 Task: Add a field from the Popular template Effort Level a blank project AgileMentor
Action: Mouse moved to (71, 256)
Screenshot: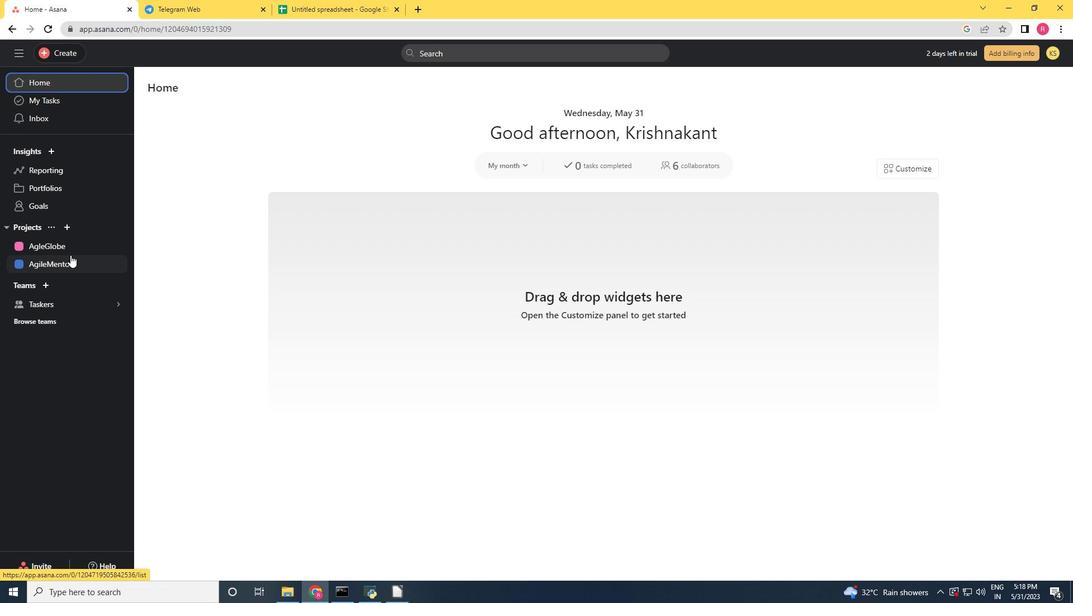 
Action: Mouse pressed left at (71, 256)
Screenshot: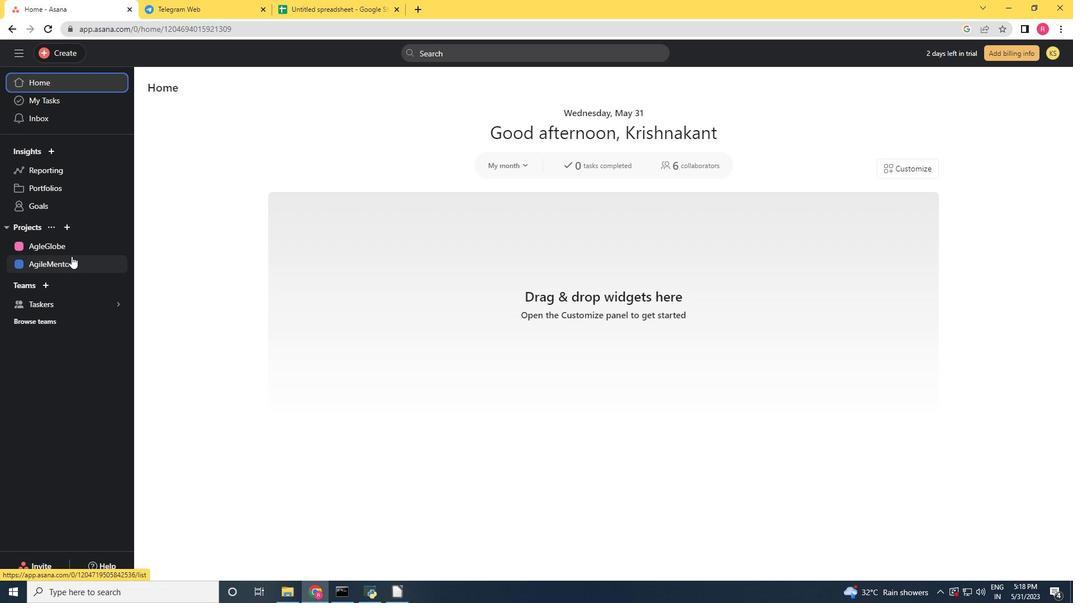 
Action: Mouse moved to (1030, 90)
Screenshot: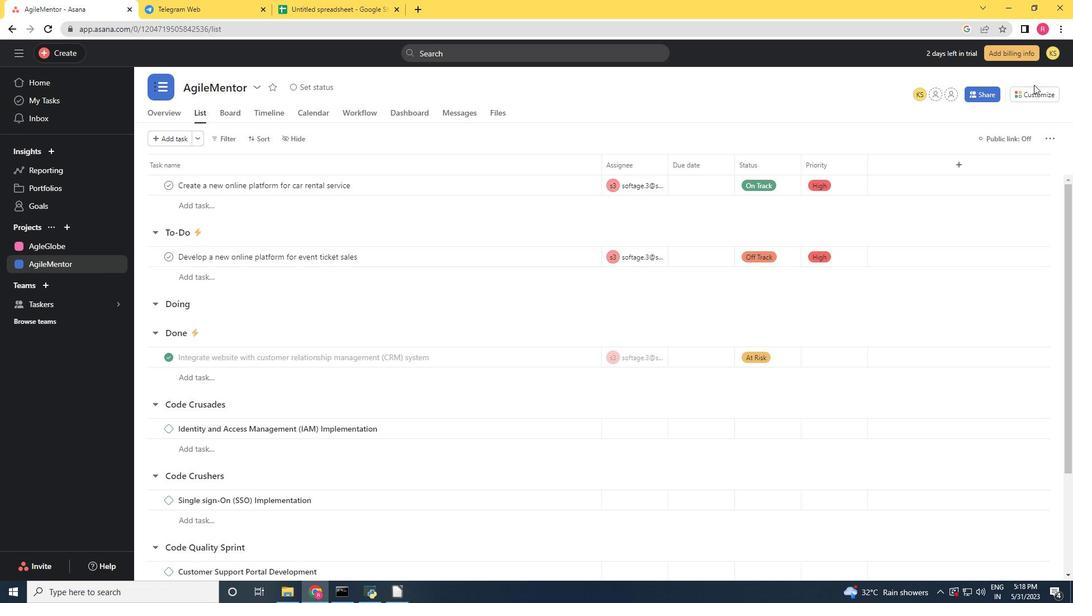 
Action: Mouse pressed left at (1030, 90)
Screenshot: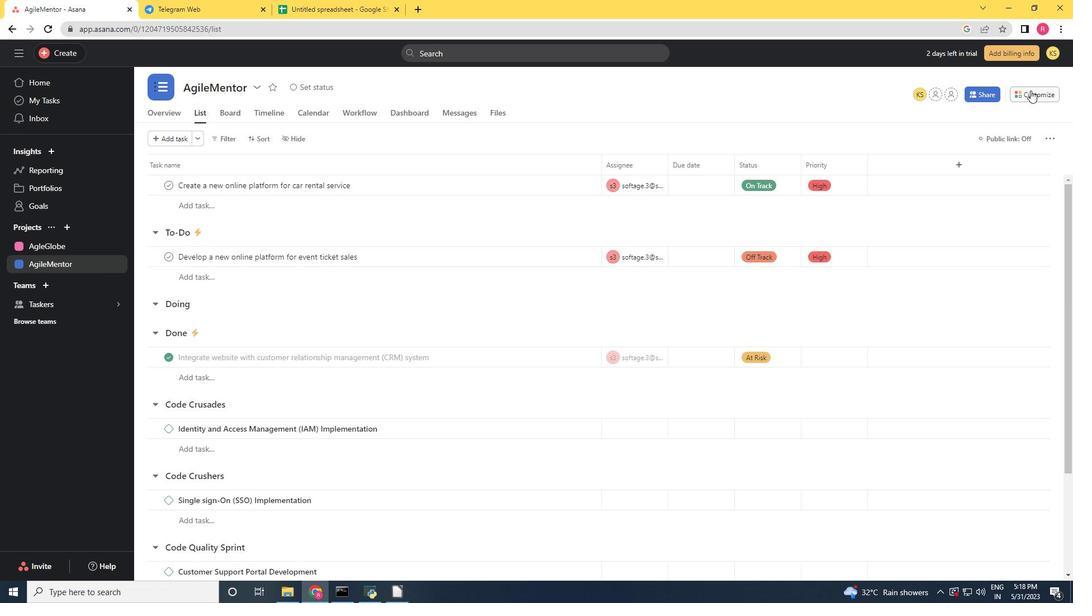 
Action: Mouse moved to (837, 192)
Screenshot: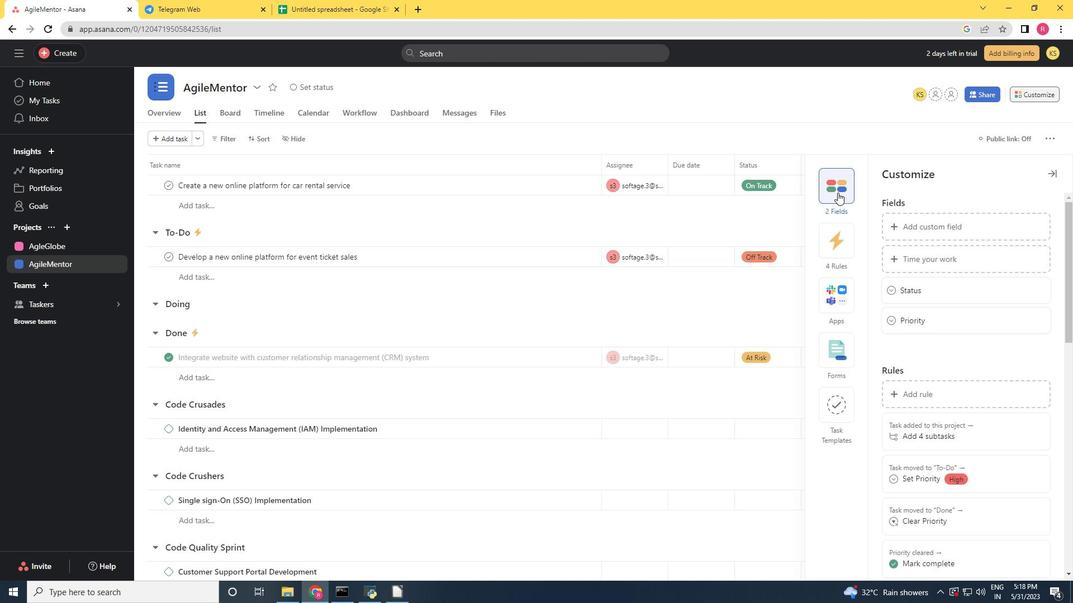 
Action: Mouse pressed left at (837, 192)
Screenshot: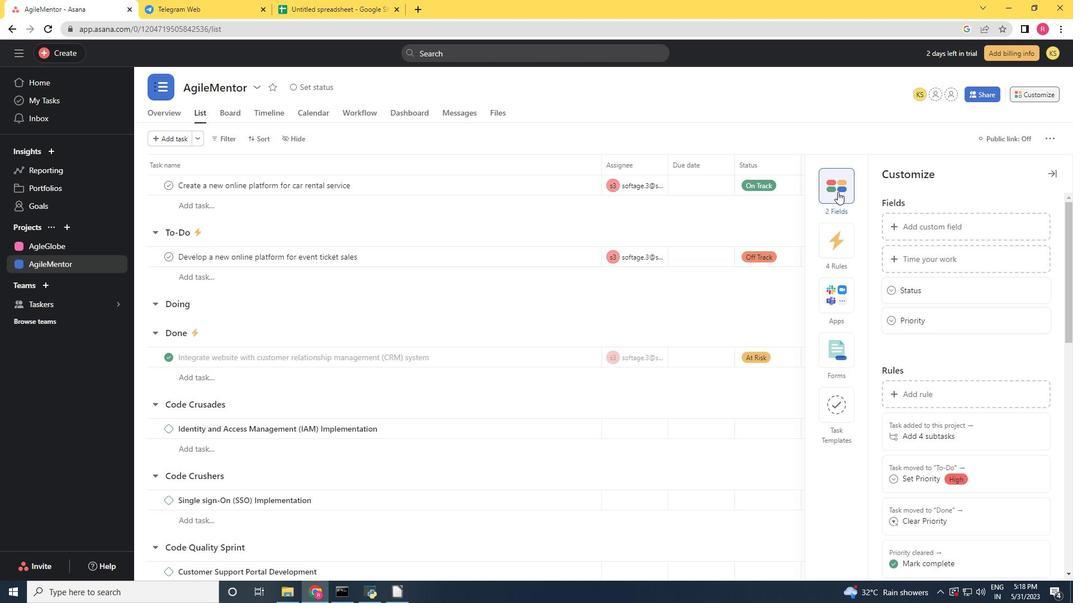 
Action: Mouse moved to (901, 224)
Screenshot: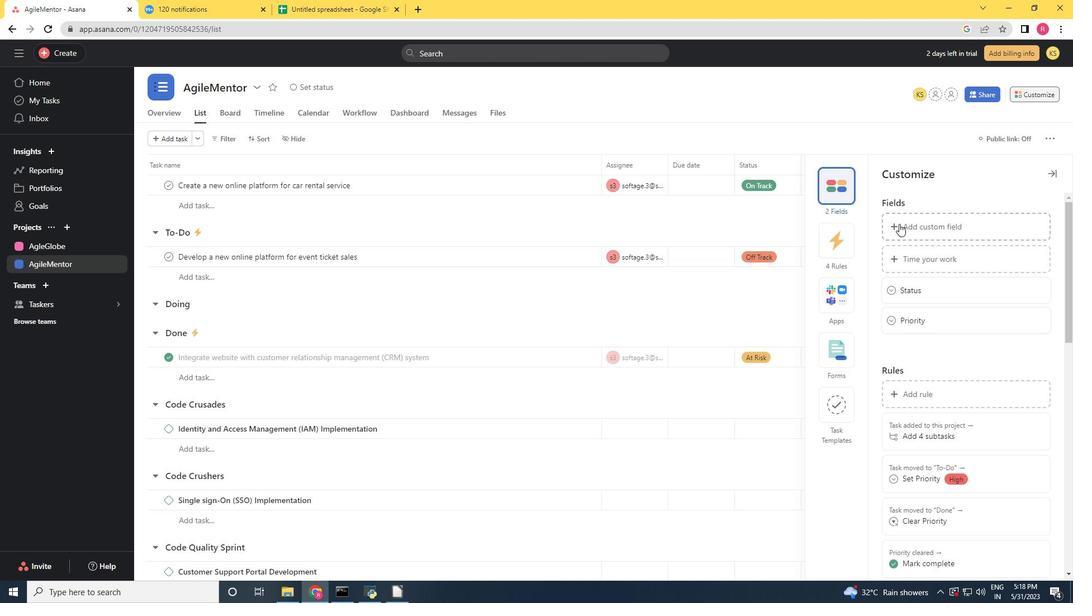 
Action: Mouse pressed left at (901, 224)
Screenshot: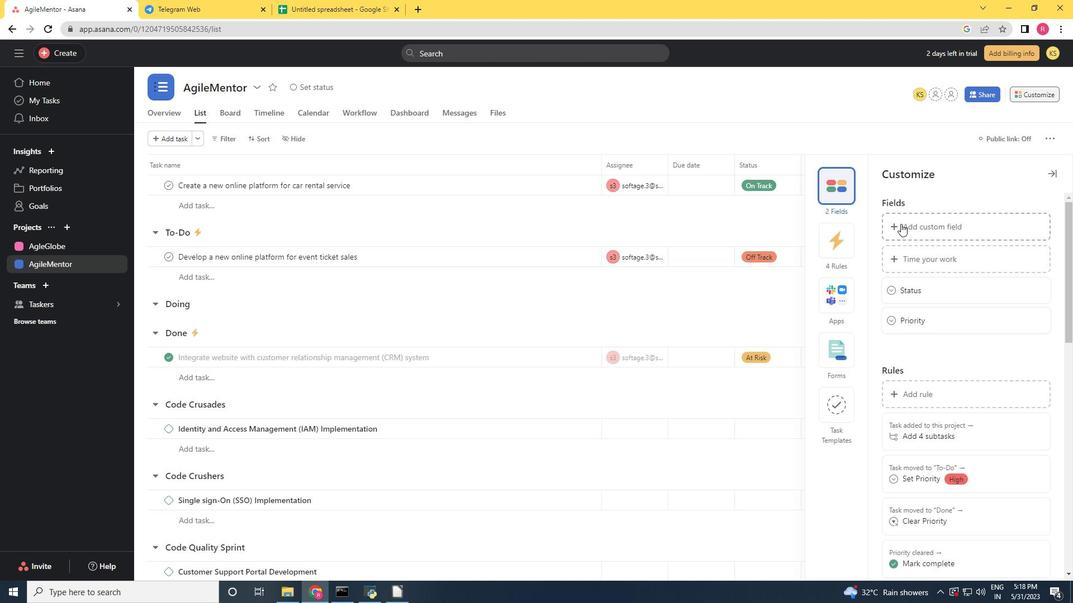 
Action: Mouse moved to (622, 174)
Screenshot: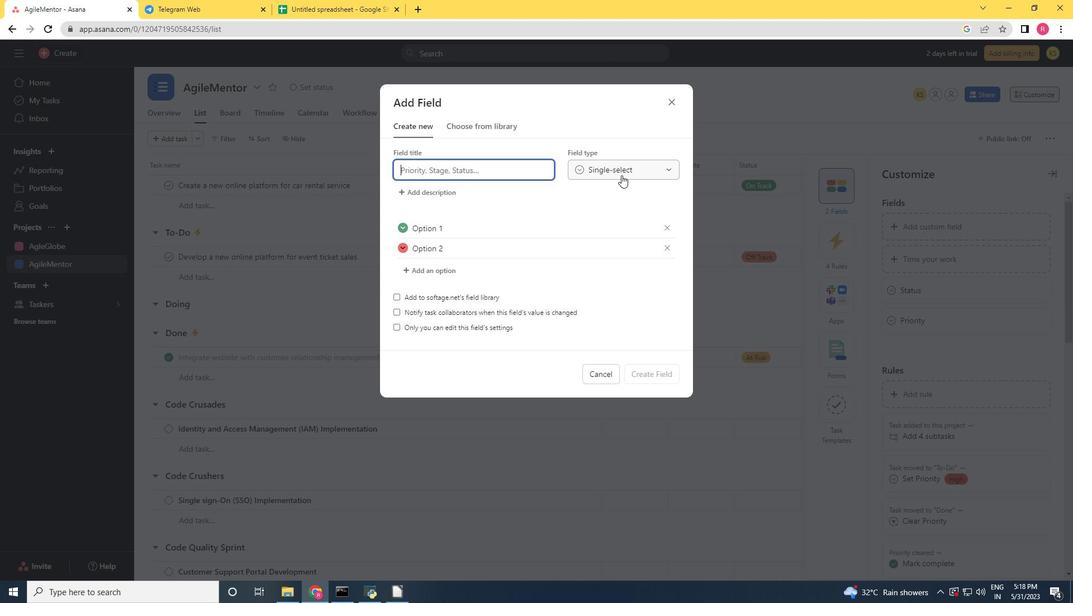 
Action: Key pressed <Key.shift><Key.shift><Key.shift>Effort<Key.space><Key.shift>Level
Screenshot: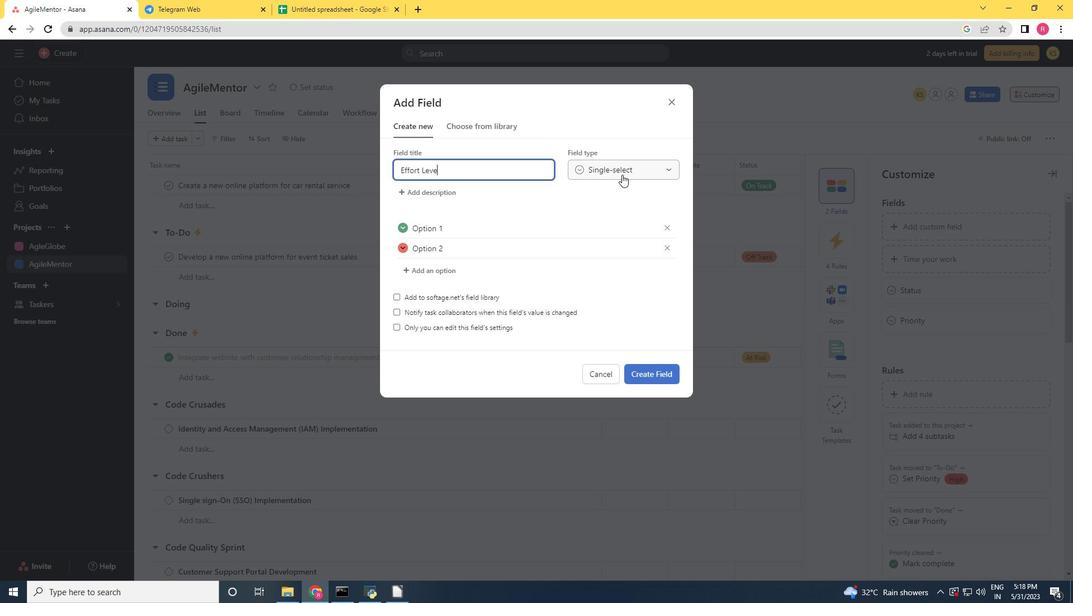 
Action: Mouse moved to (614, 171)
Screenshot: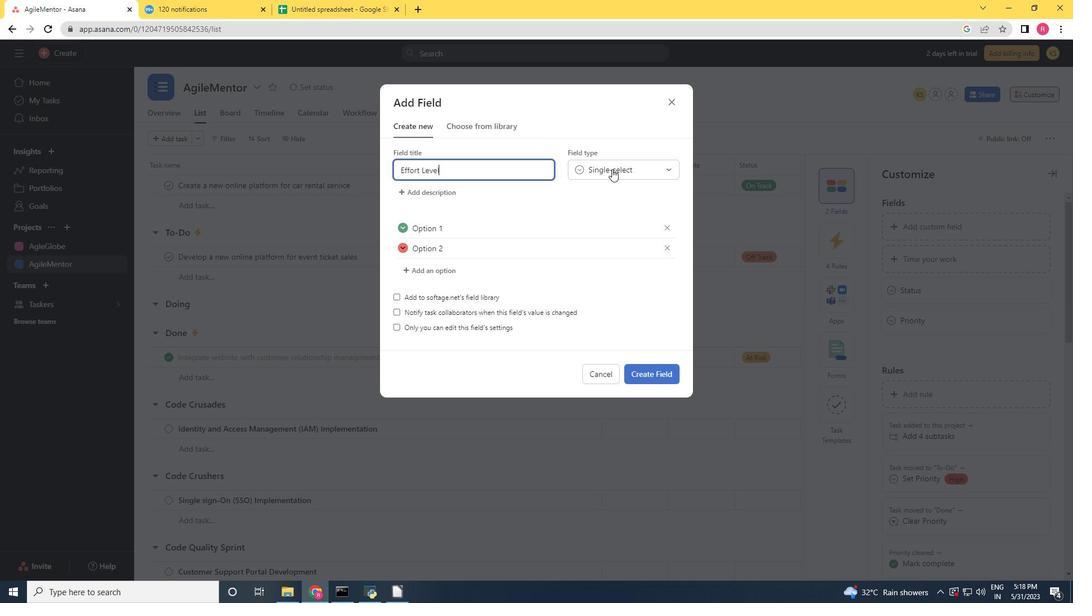 
Action: Mouse pressed left at (614, 171)
Screenshot: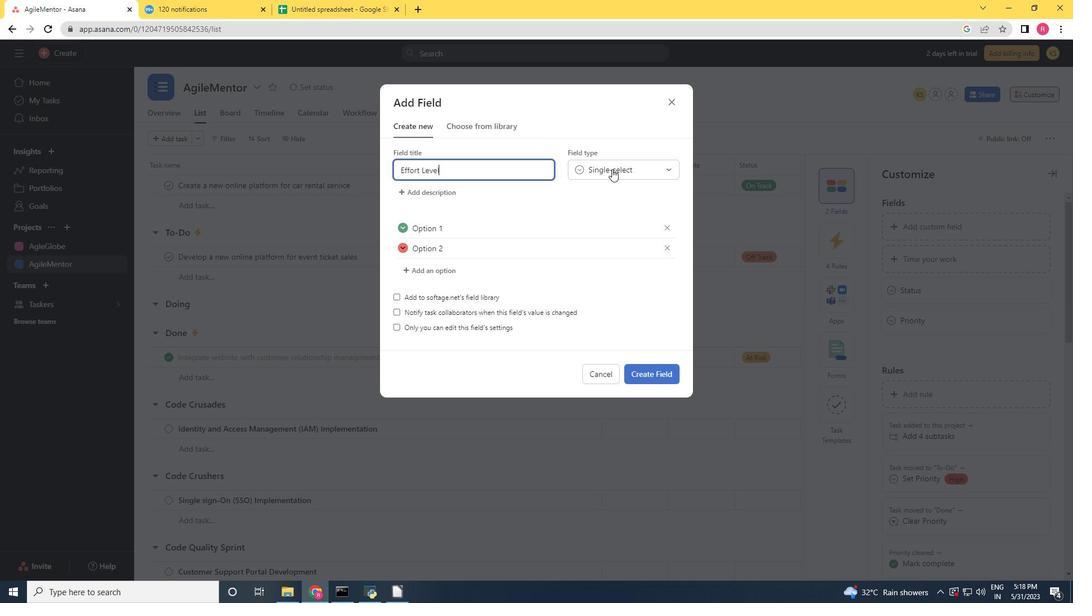 
Action: Mouse moved to (595, 189)
Screenshot: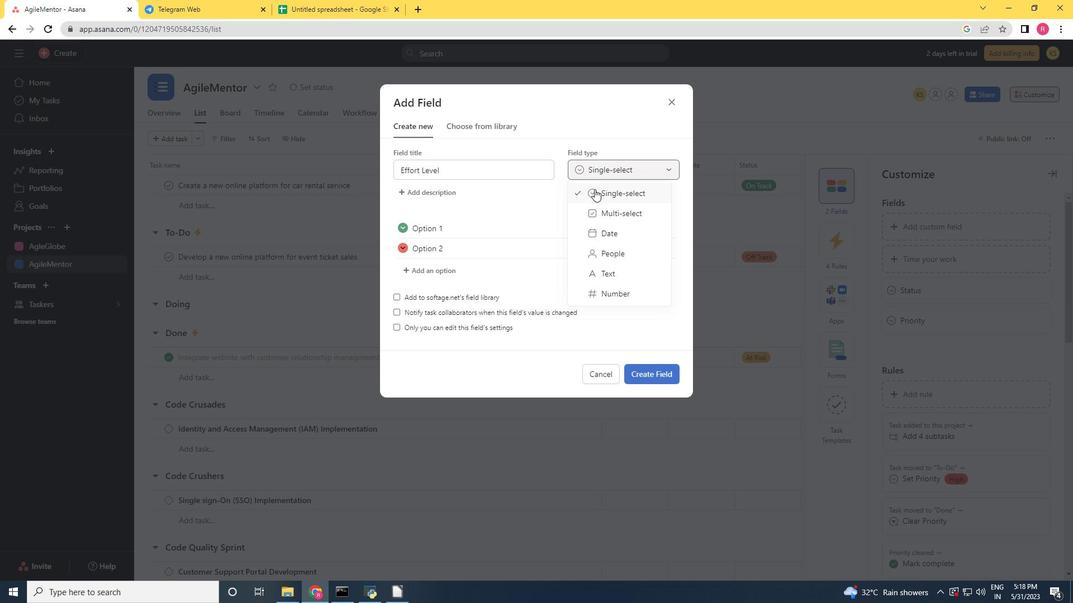 
Action: Mouse pressed left at (594, 189)
Screenshot: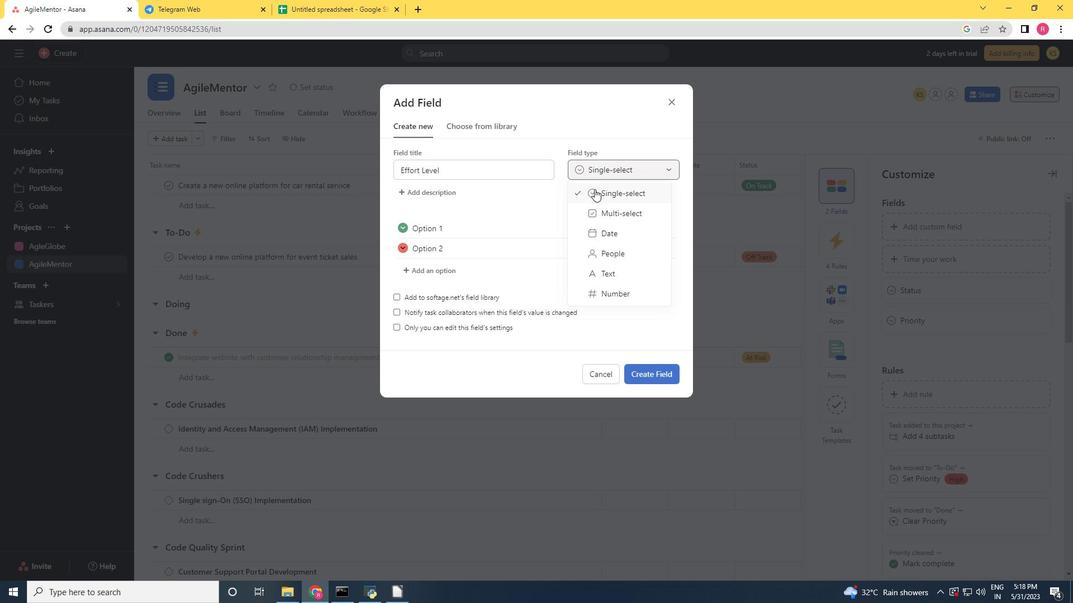 
Action: Mouse moved to (656, 374)
Screenshot: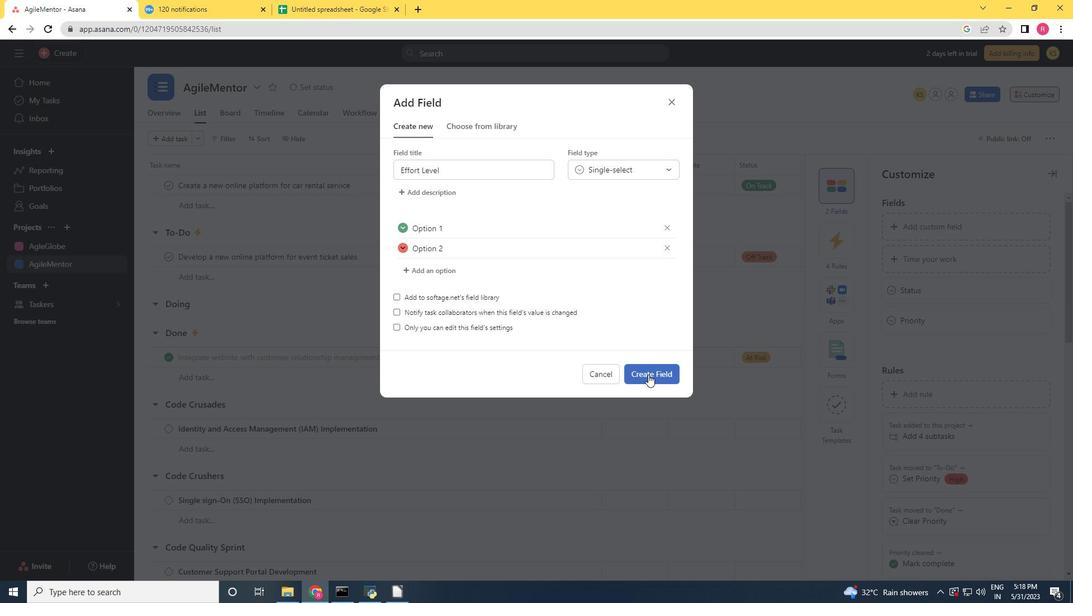 
Action: Mouse pressed left at (656, 374)
Screenshot: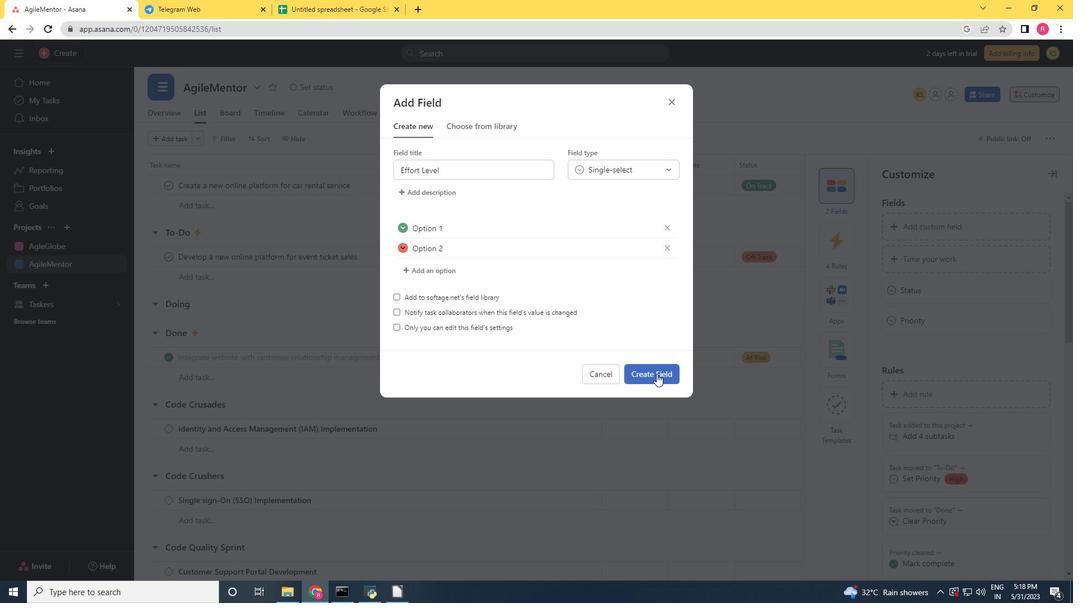 
Action: Mouse moved to (657, 373)
Screenshot: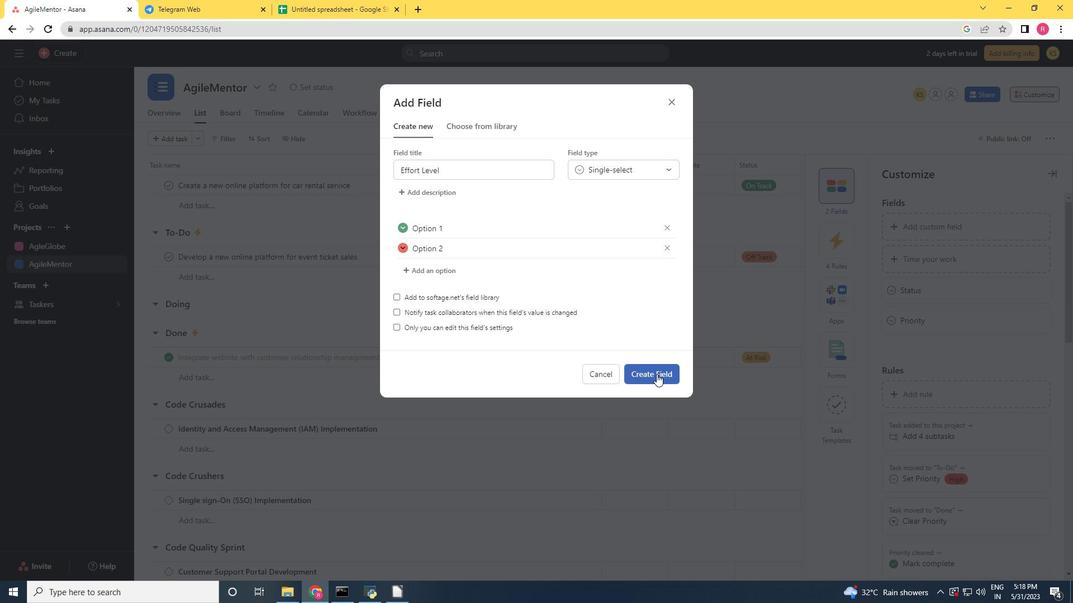 
